 Task: Click on clear search history option.
Action: Mouse moved to (773, 107)
Screenshot: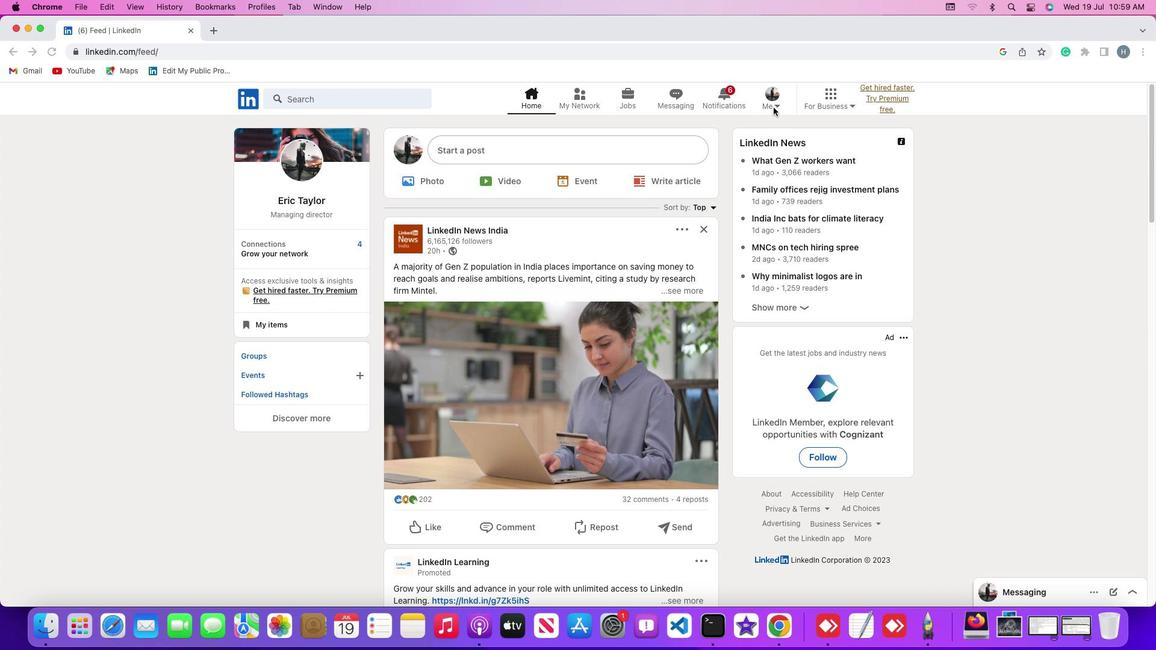 
Action: Mouse pressed left at (773, 107)
Screenshot: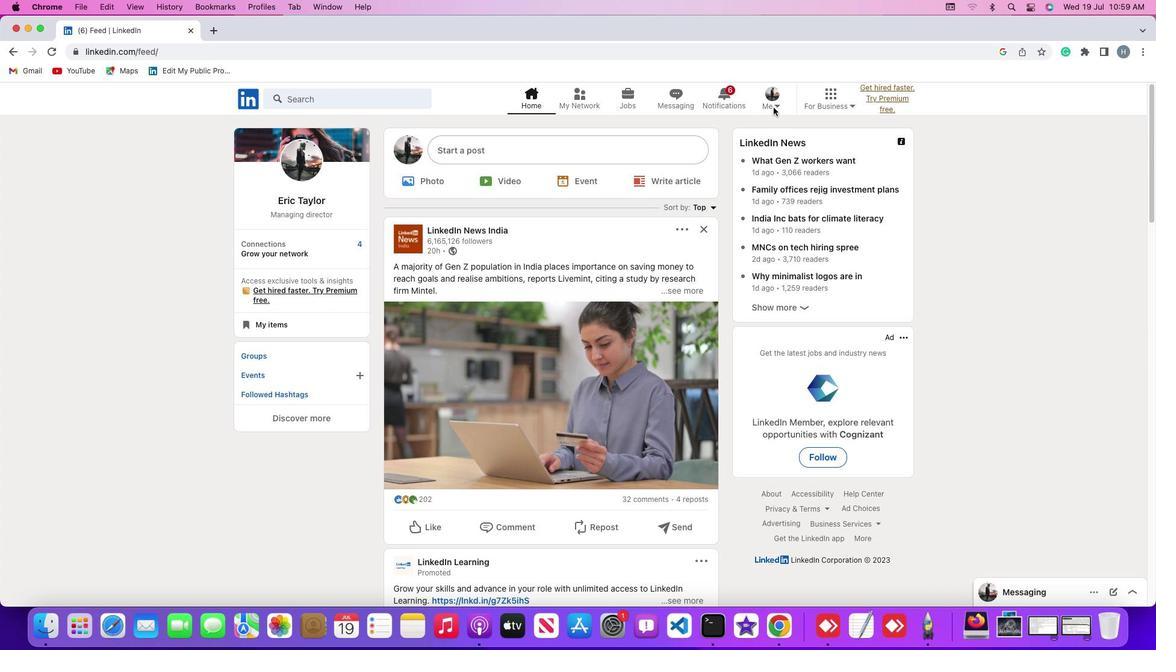 
Action: Mouse moved to (777, 106)
Screenshot: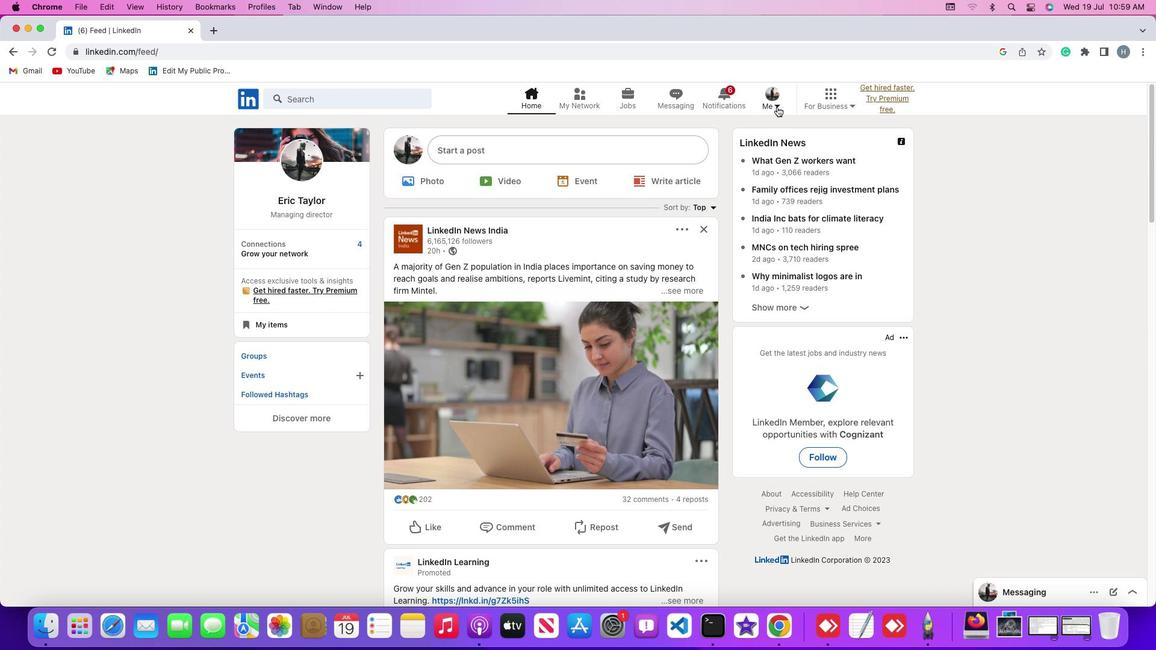
Action: Mouse pressed left at (777, 106)
Screenshot: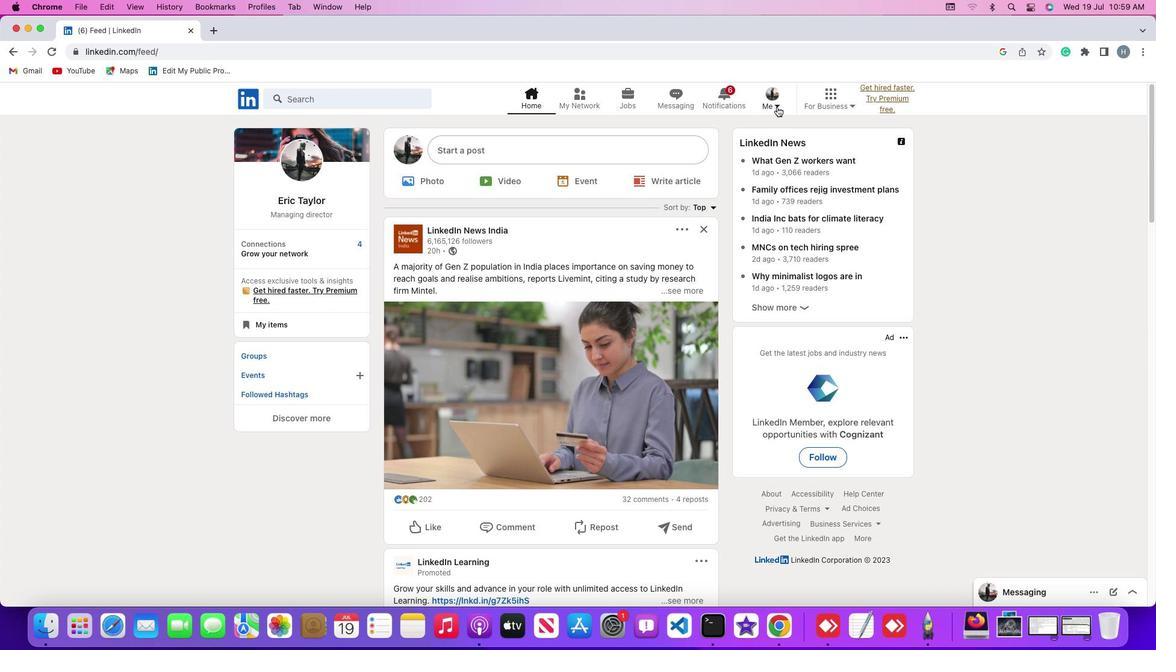 
Action: Mouse moved to (709, 225)
Screenshot: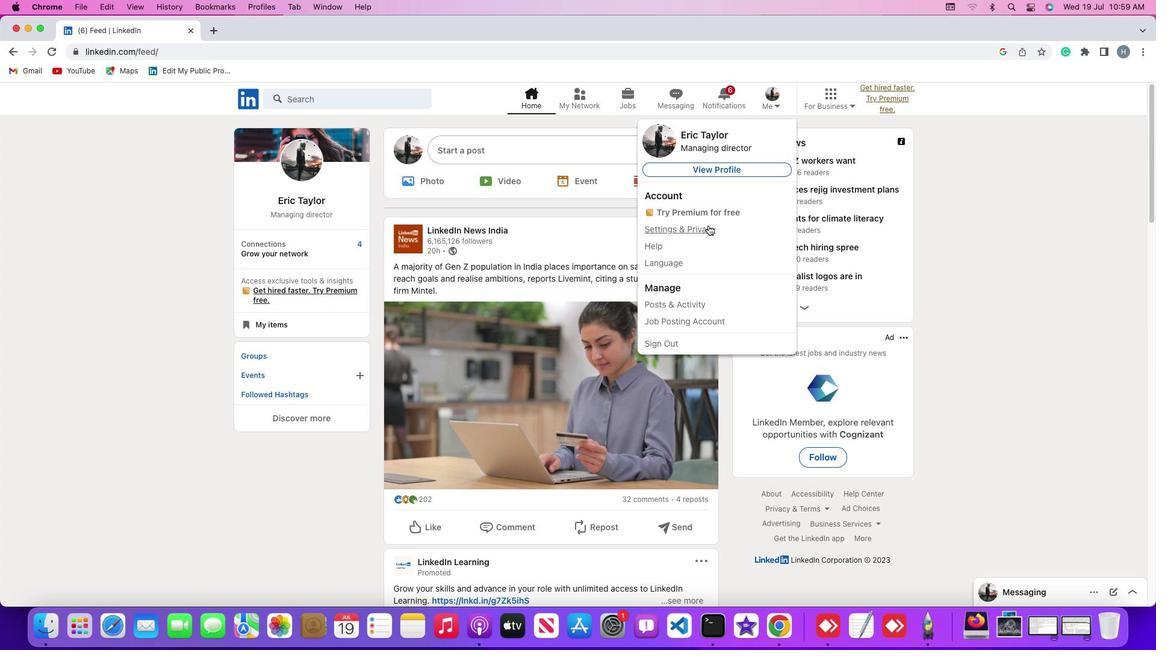 
Action: Mouse pressed left at (709, 225)
Screenshot: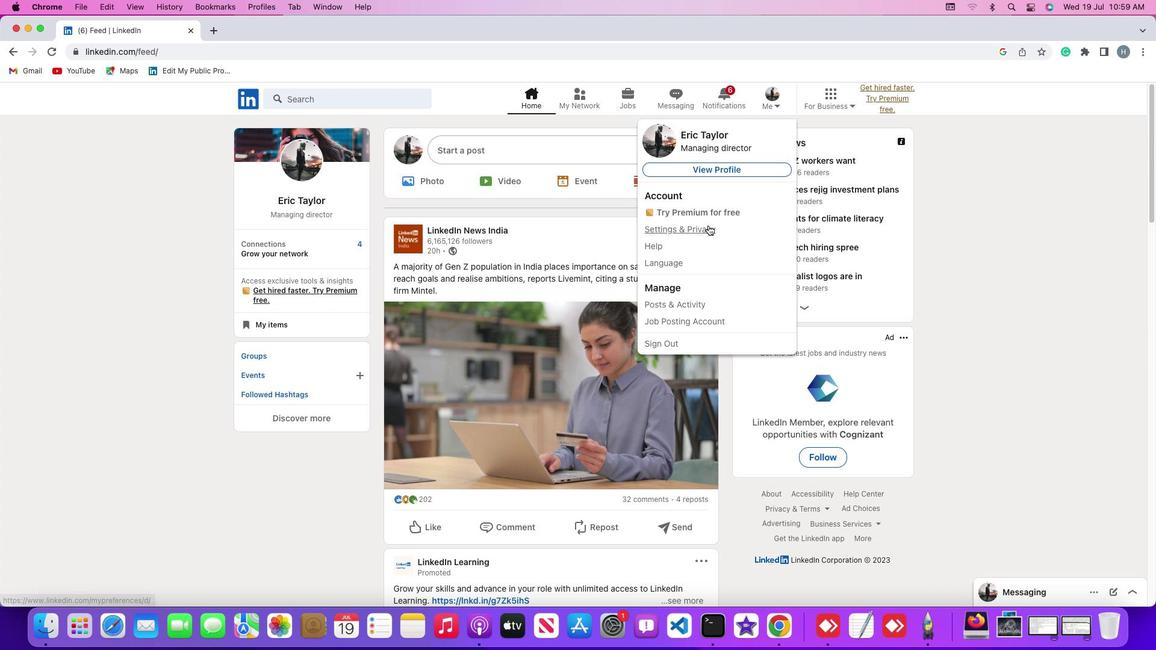 
Action: Mouse moved to (100, 316)
Screenshot: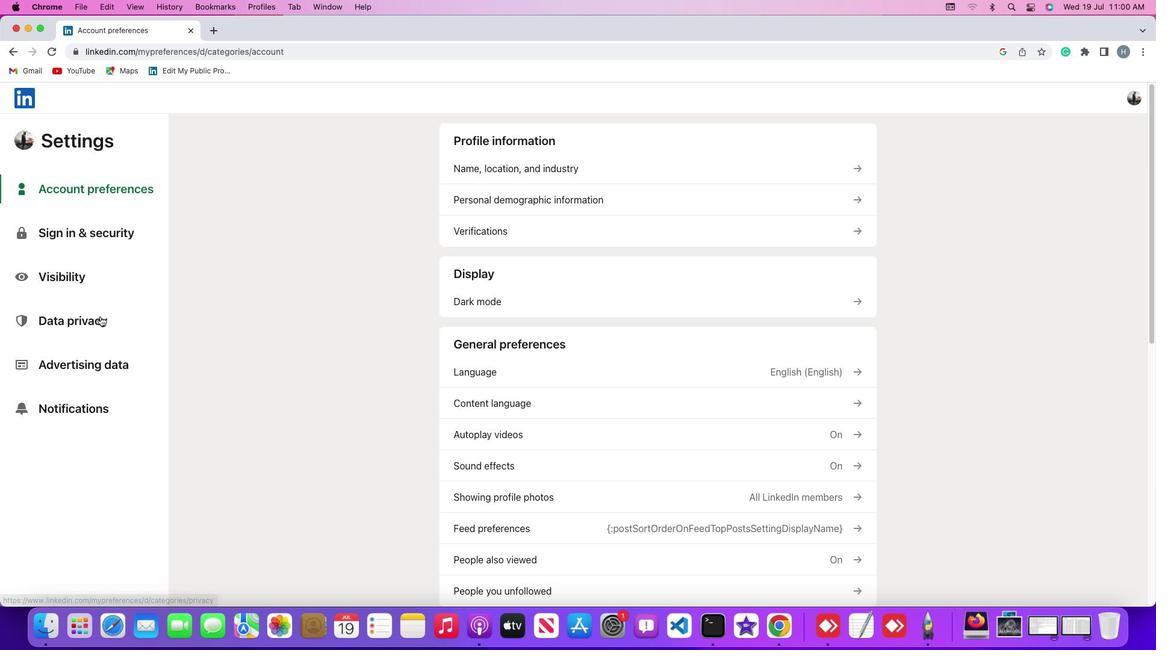 
Action: Mouse pressed left at (100, 316)
Screenshot: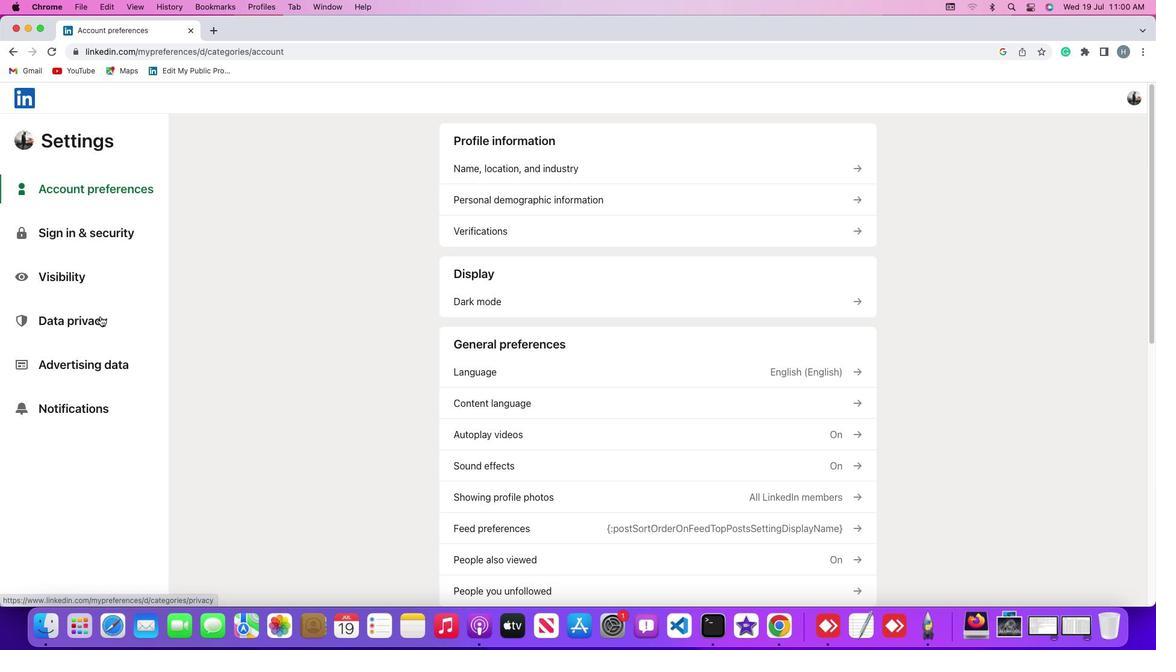 
Action: Mouse pressed left at (100, 316)
Screenshot: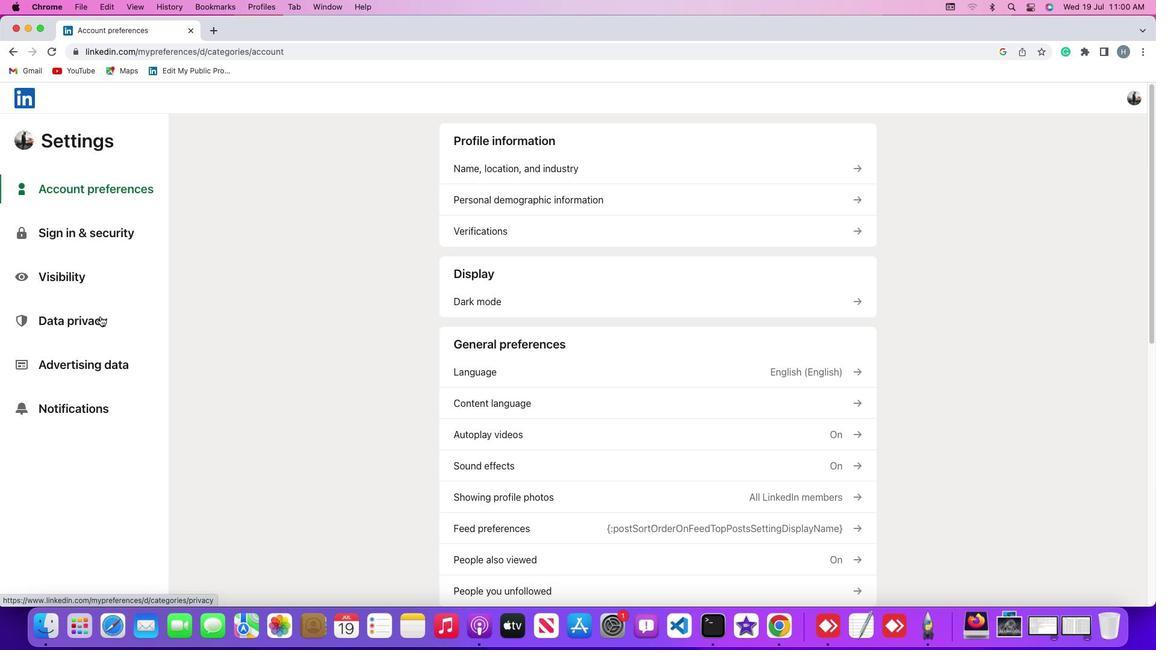 
Action: Mouse moved to (471, 265)
Screenshot: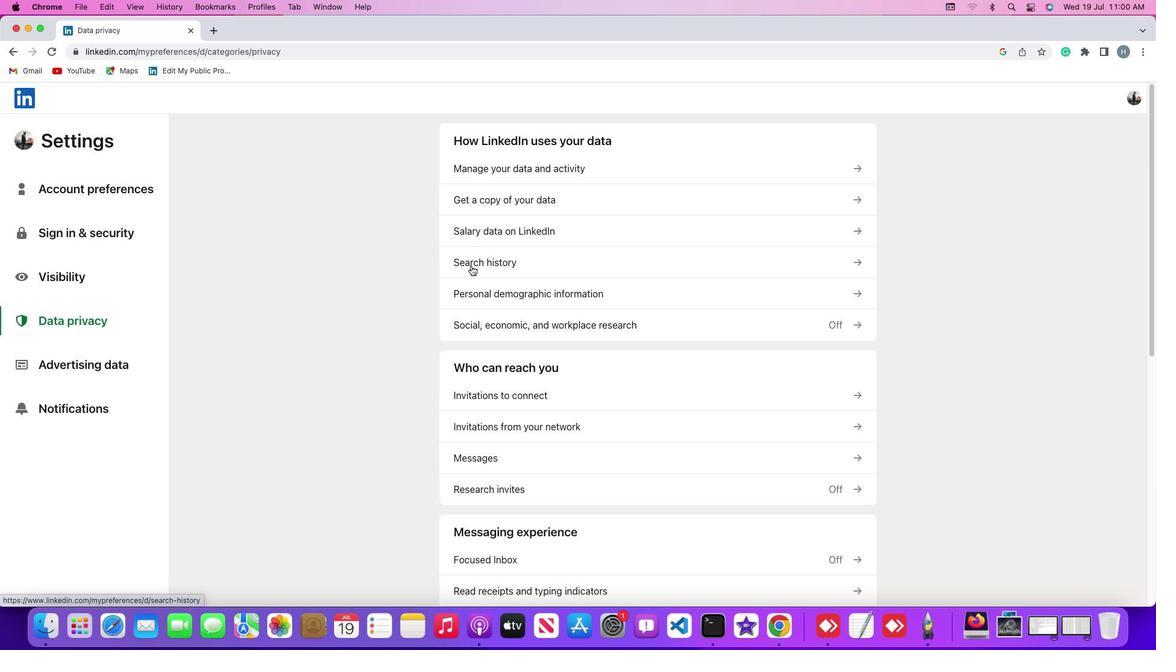 
Action: Mouse pressed left at (471, 265)
Screenshot: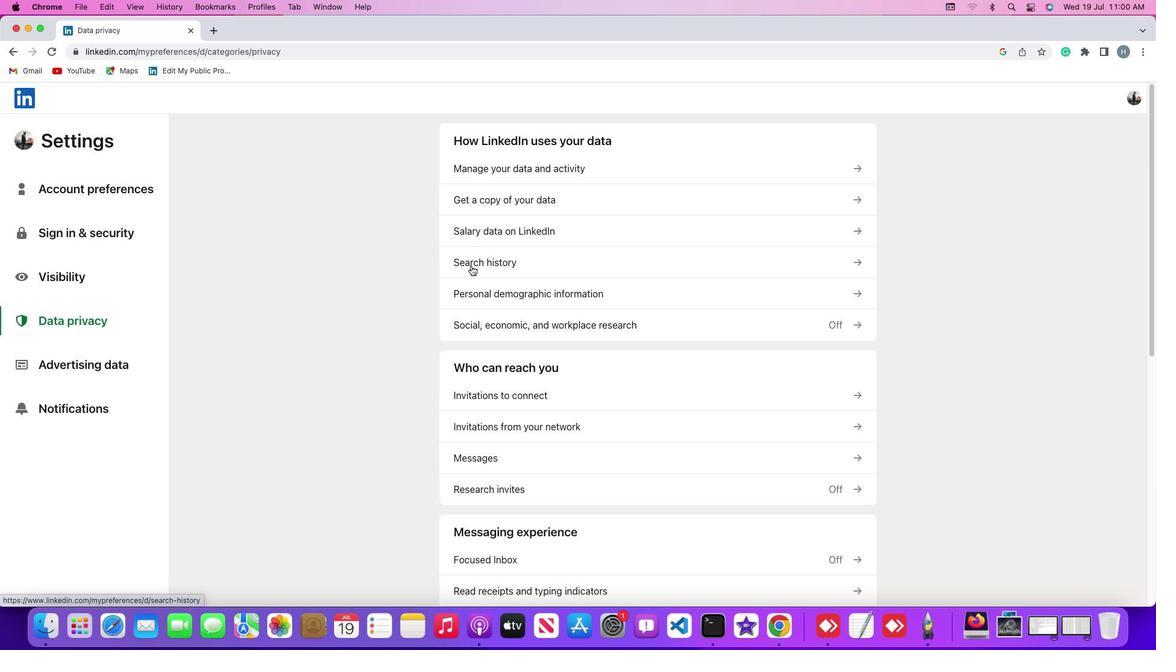
Action: Mouse moved to (483, 233)
Screenshot: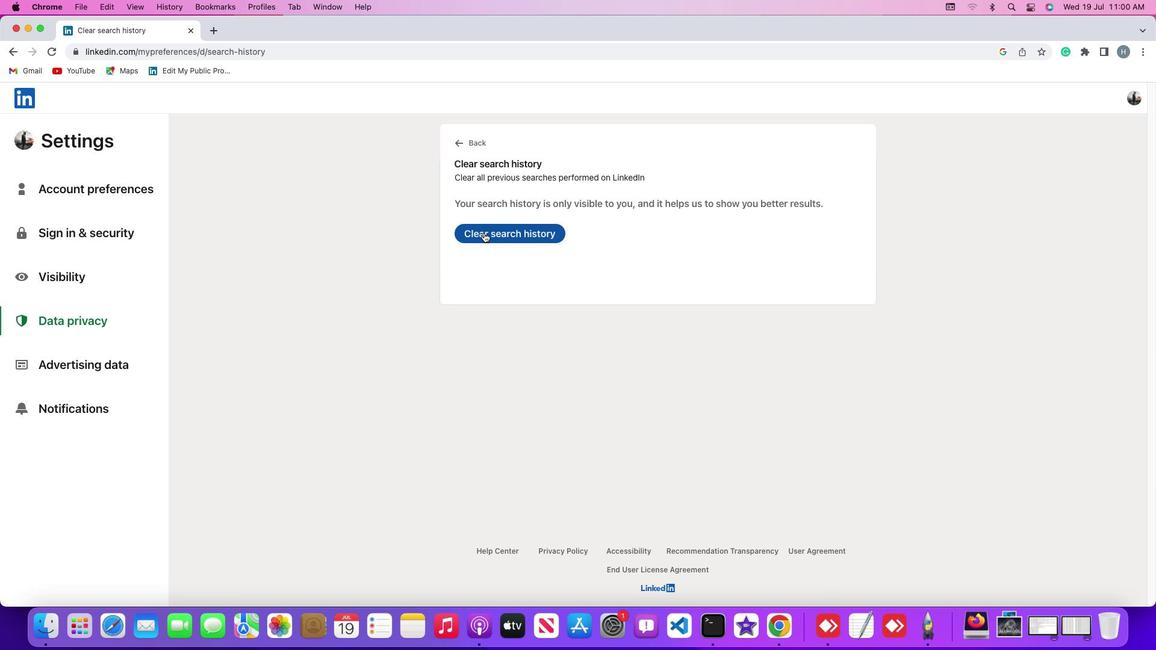 
Action: Mouse pressed left at (483, 233)
Screenshot: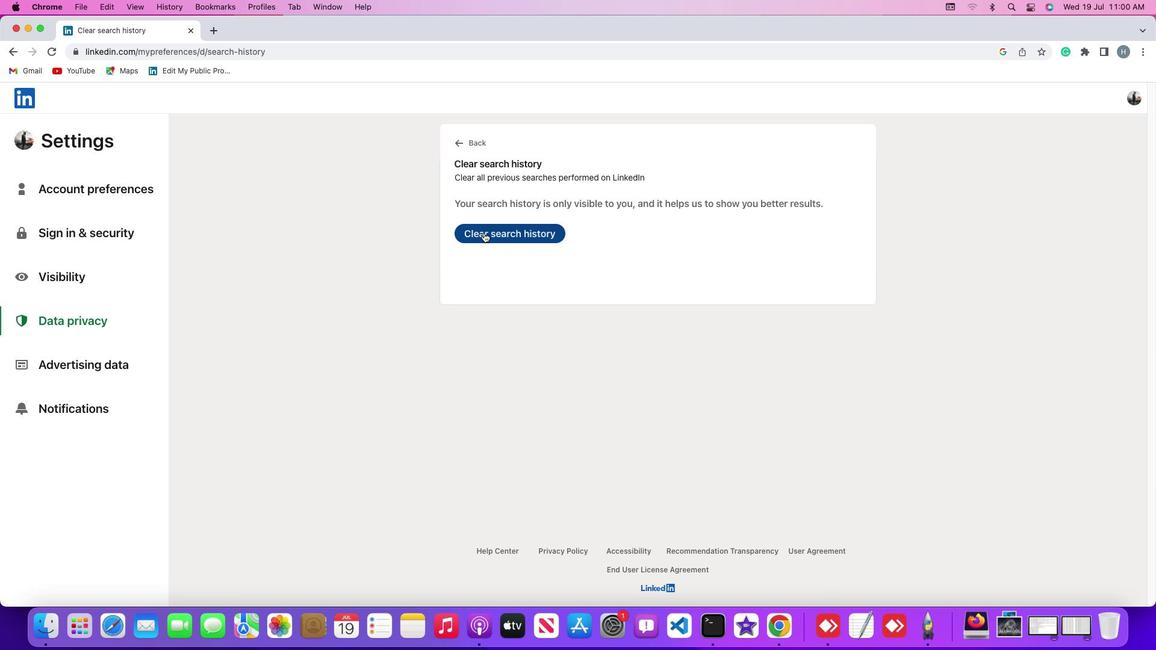 
Action: Mouse moved to (745, 273)
Screenshot: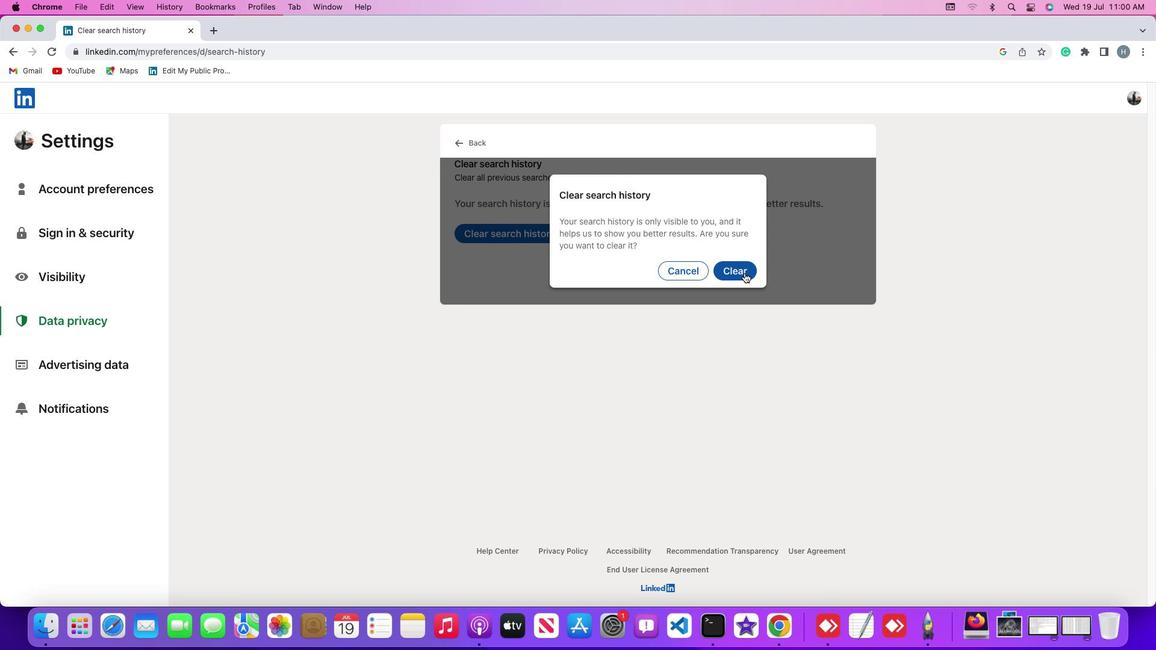 
Action: Mouse pressed left at (745, 273)
Screenshot: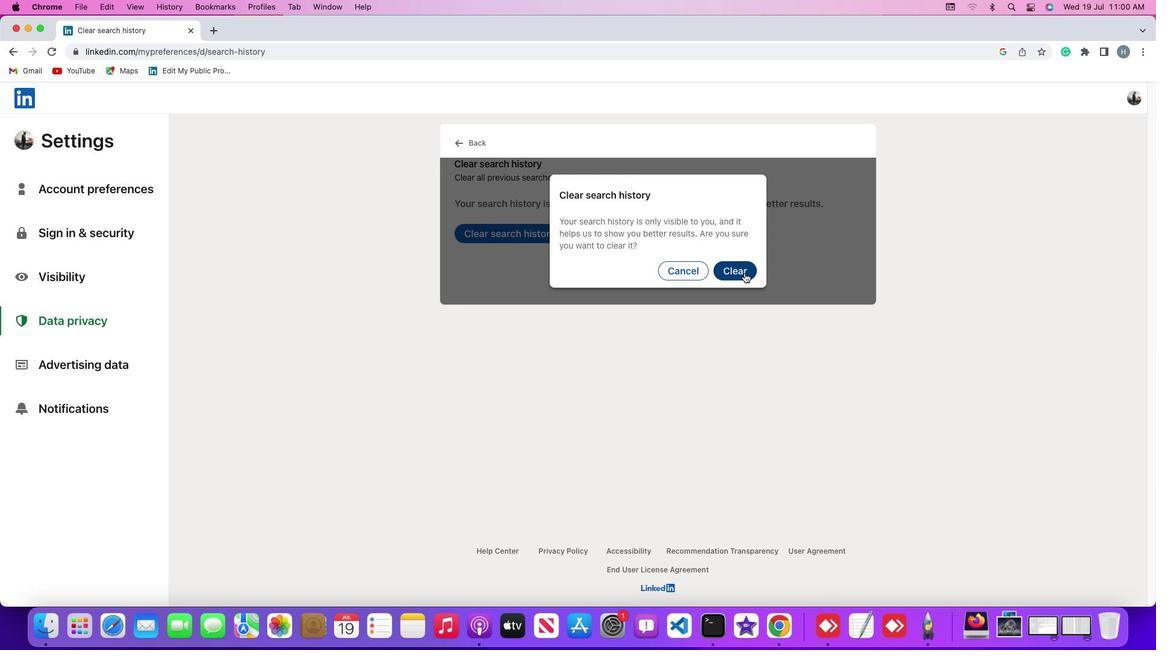 
Action: Mouse moved to (744, 272)
Screenshot: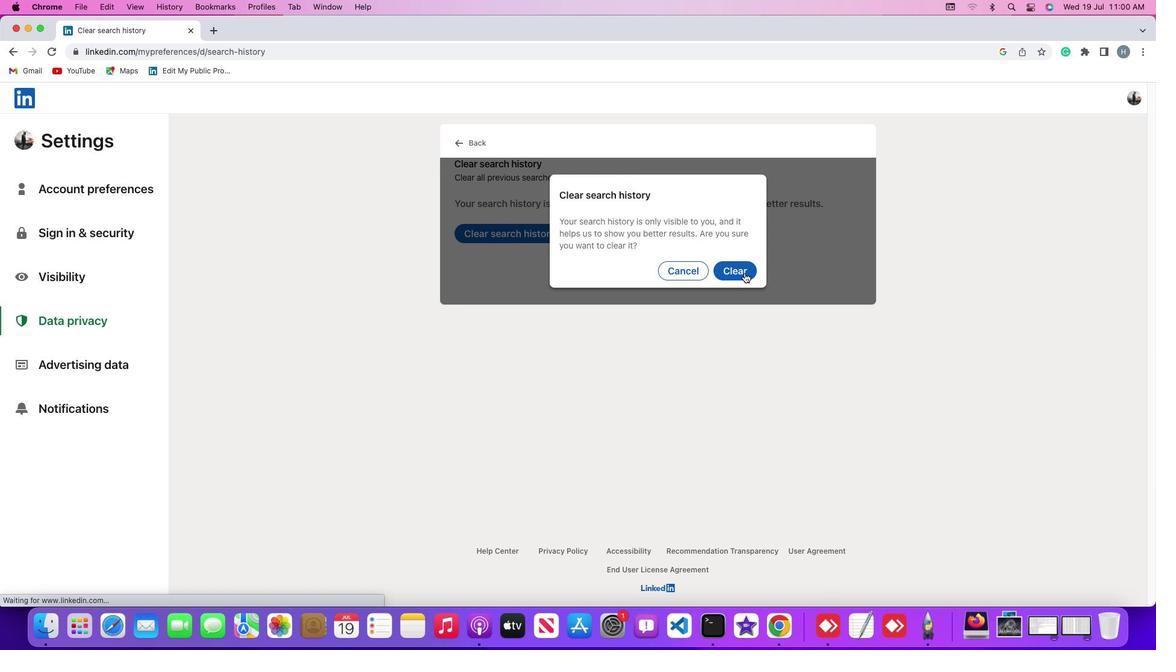 
